 Task: Create a due date automation trigger when advanced on, 2 hours after a card is due add checklist without checklist.
Action: Mouse moved to (871, 260)
Screenshot: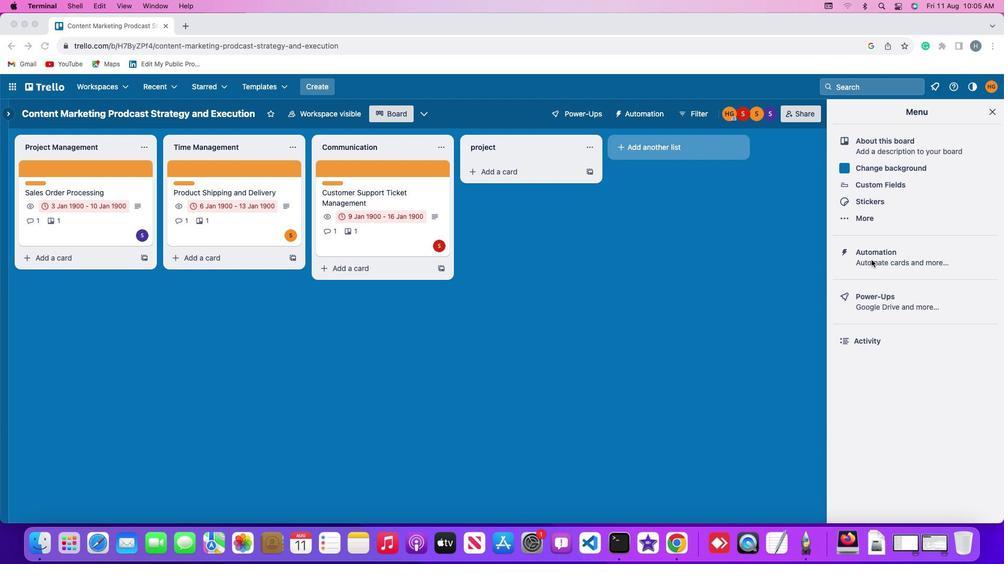 
Action: Mouse pressed left at (871, 260)
Screenshot: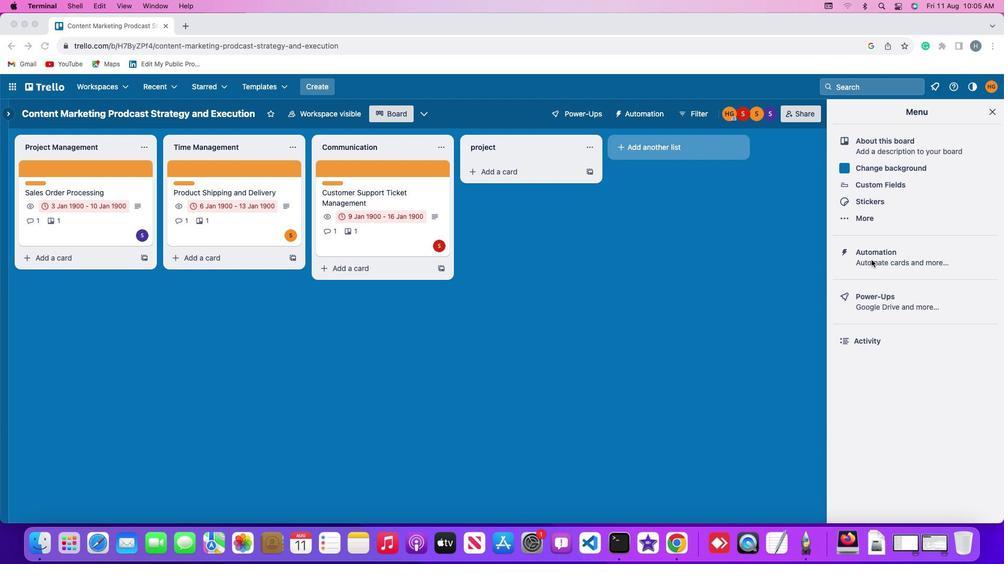 
Action: Mouse moved to (872, 259)
Screenshot: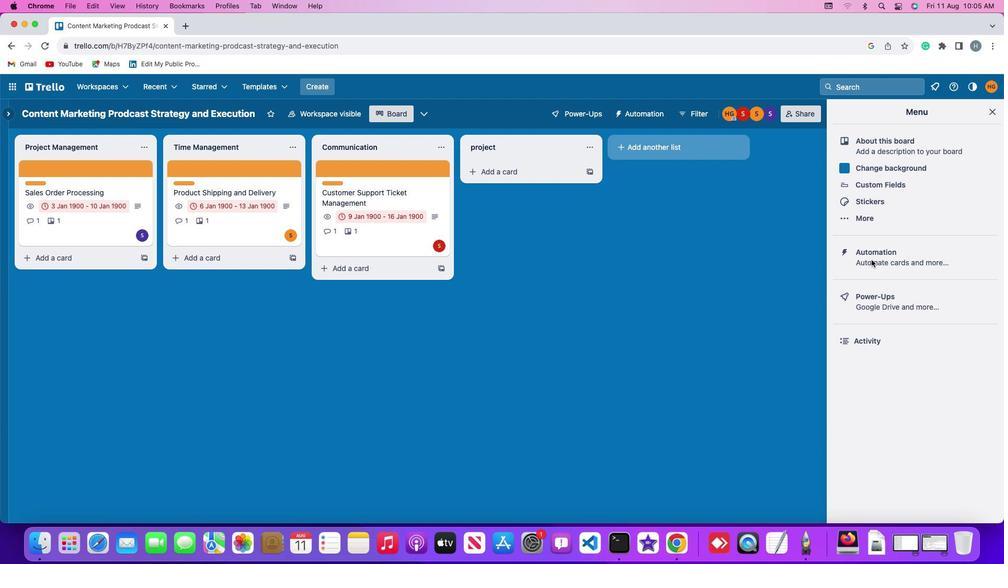 
Action: Mouse pressed left at (872, 259)
Screenshot: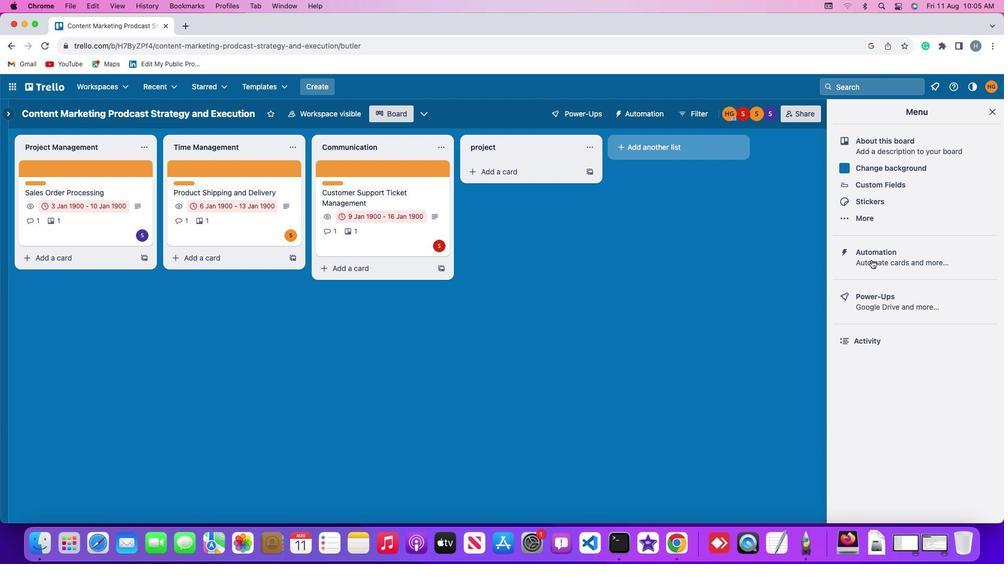
Action: Mouse moved to (68, 247)
Screenshot: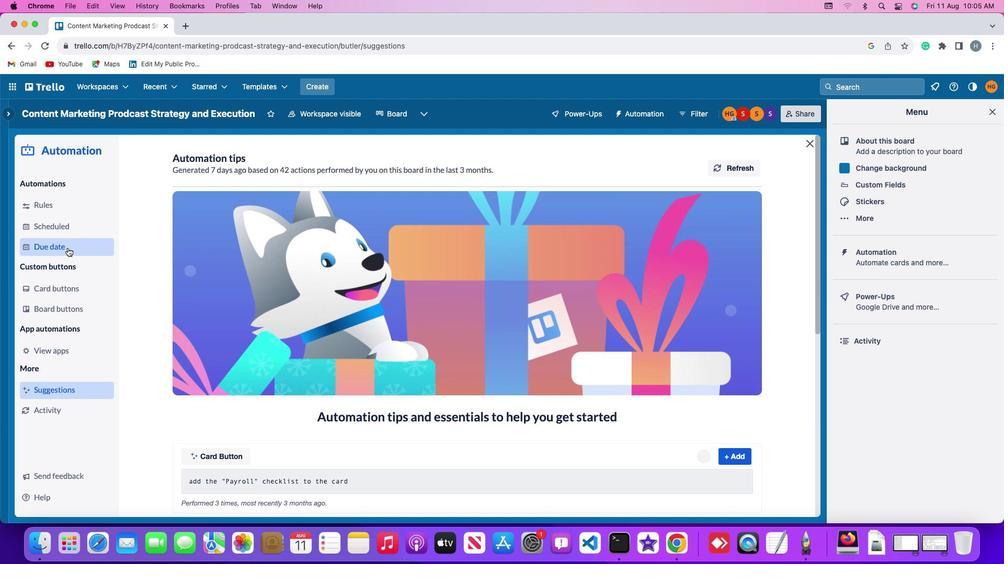 
Action: Mouse pressed left at (68, 247)
Screenshot: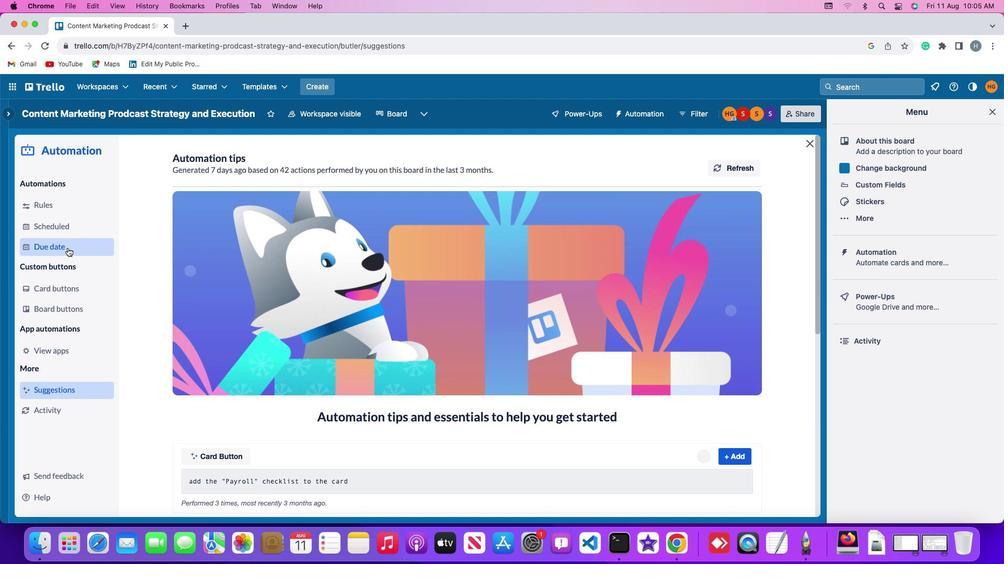 
Action: Mouse moved to (709, 160)
Screenshot: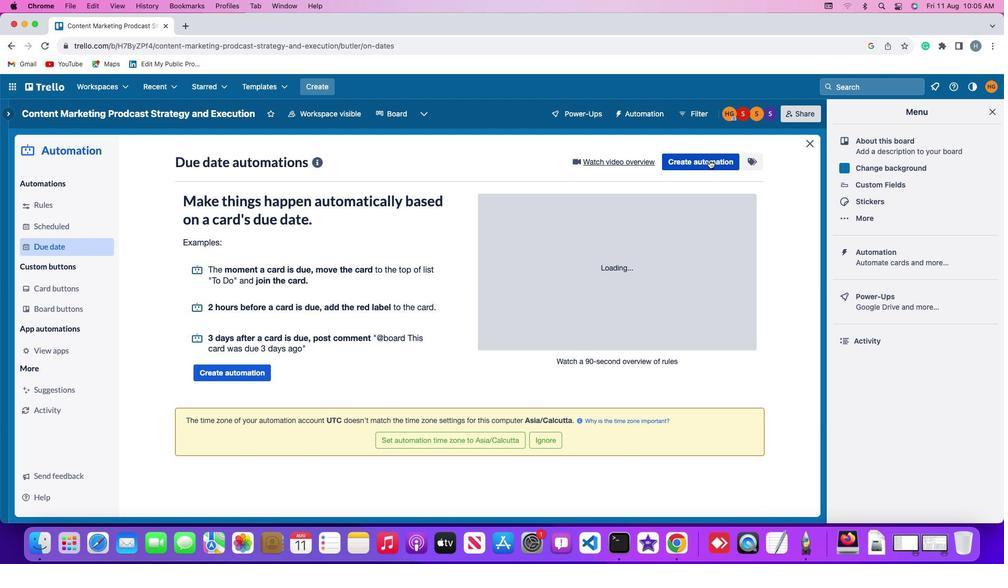 
Action: Mouse pressed left at (709, 160)
Screenshot: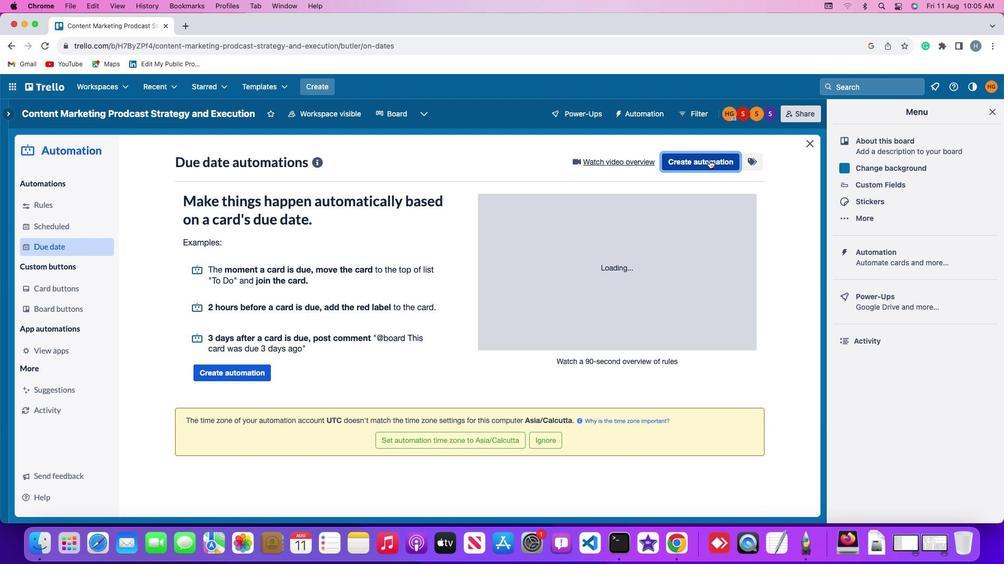 
Action: Mouse moved to (188, 262)
Screenshot: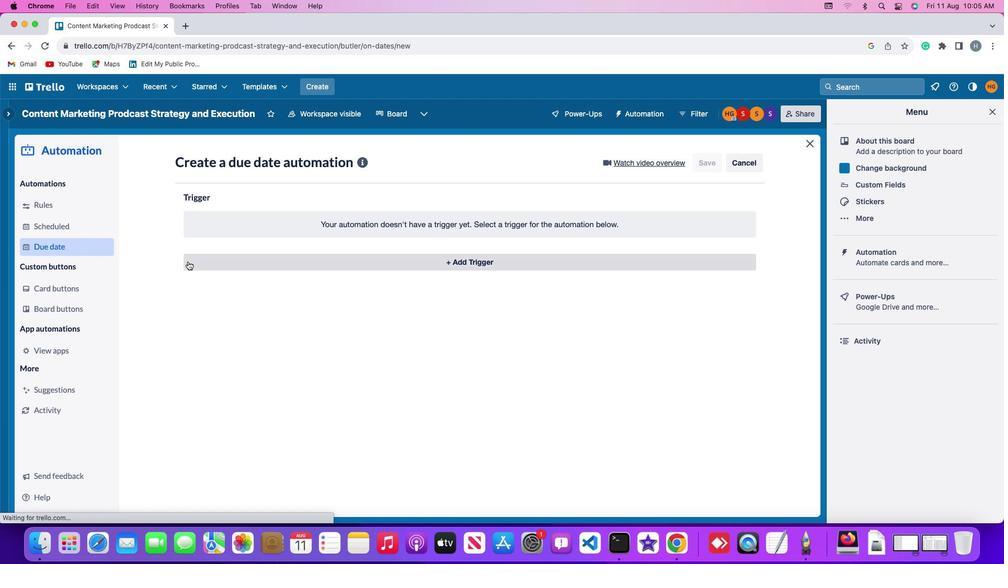
Action: Mouse pressed left at (188, 262)
Screenshot: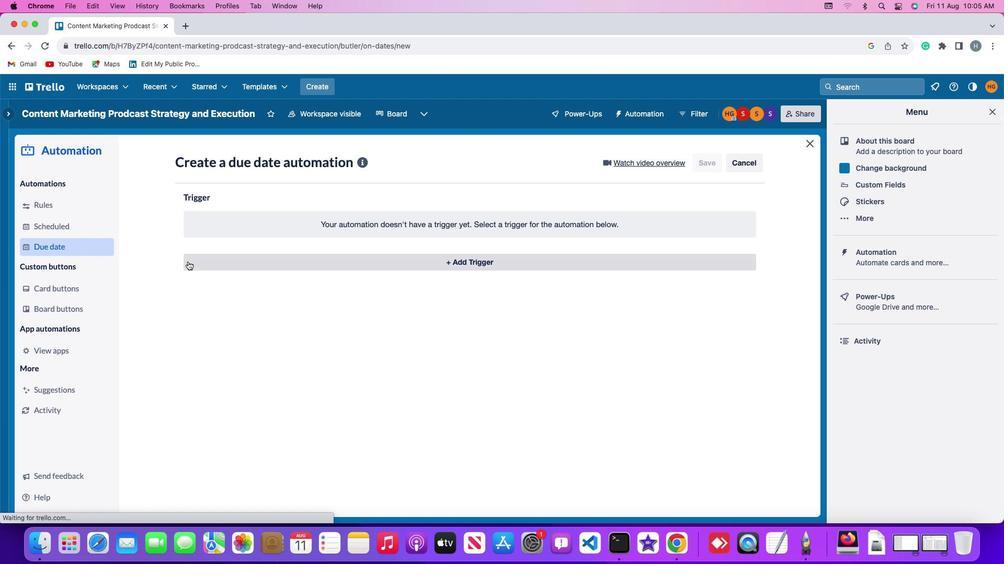 
Action: Mouse moved to (206, 421)
Screenshot: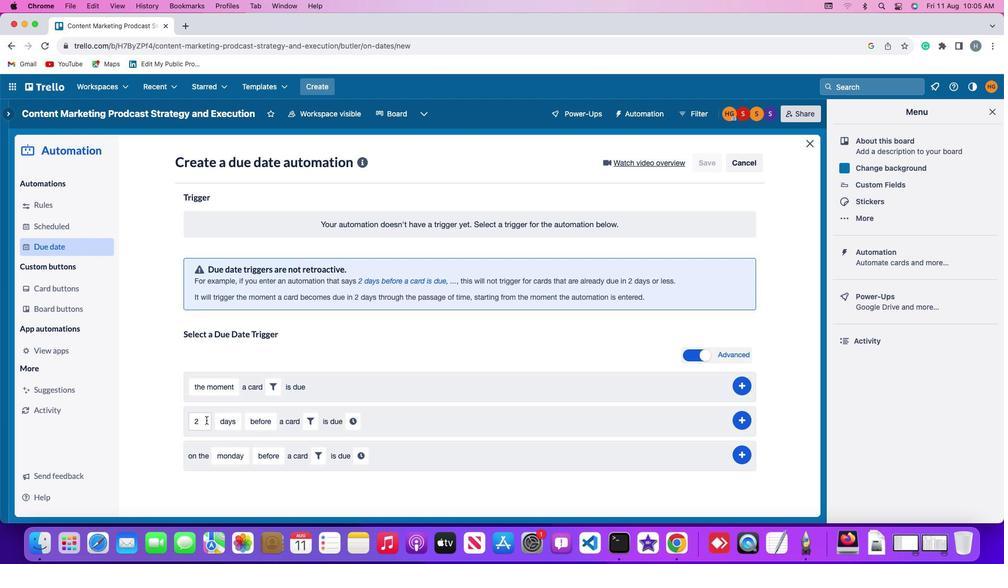 
Action: Mouse pressed left at (206, 421)
Screenshot: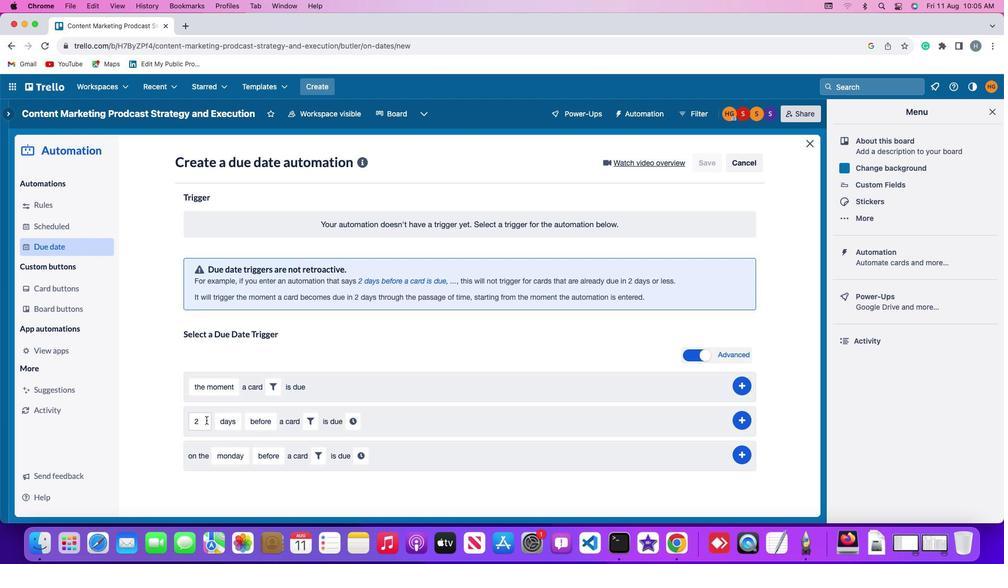 
Action: Mouse moved to (206, 419)
Screenshot: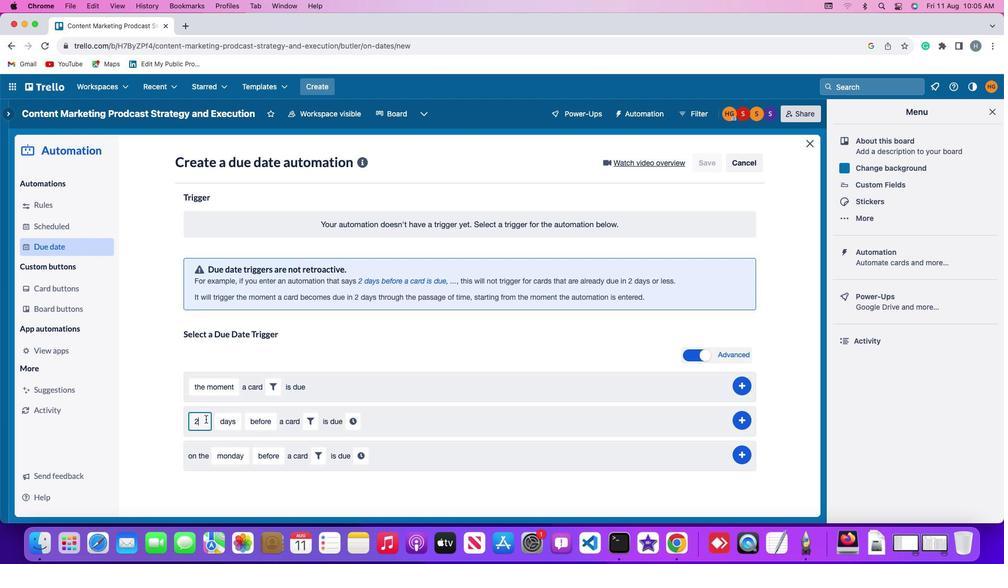 
Action: Key pressed Key.backspace'2'
Screenshot: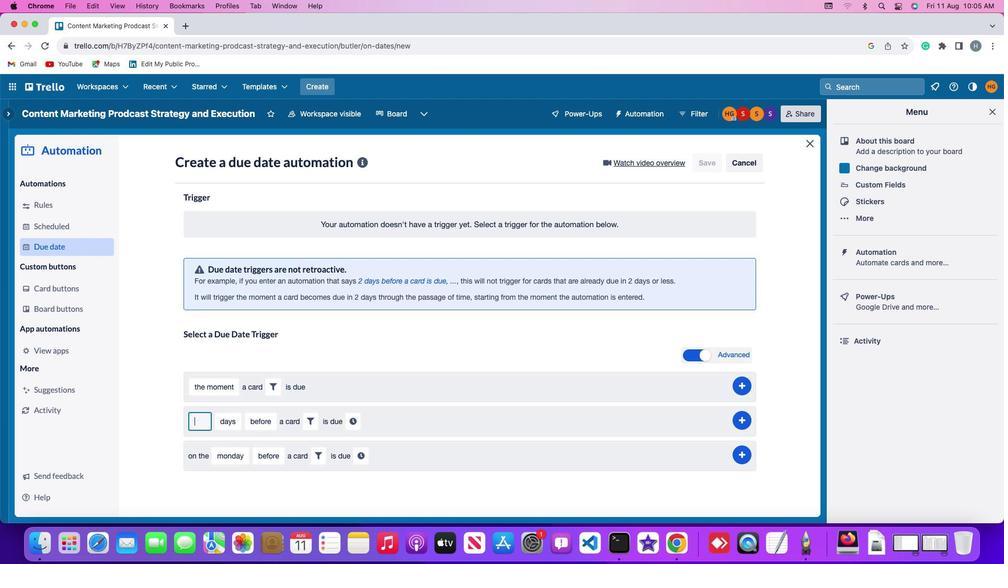 
Action: Mouse moved to (231, 422)
Screenshot: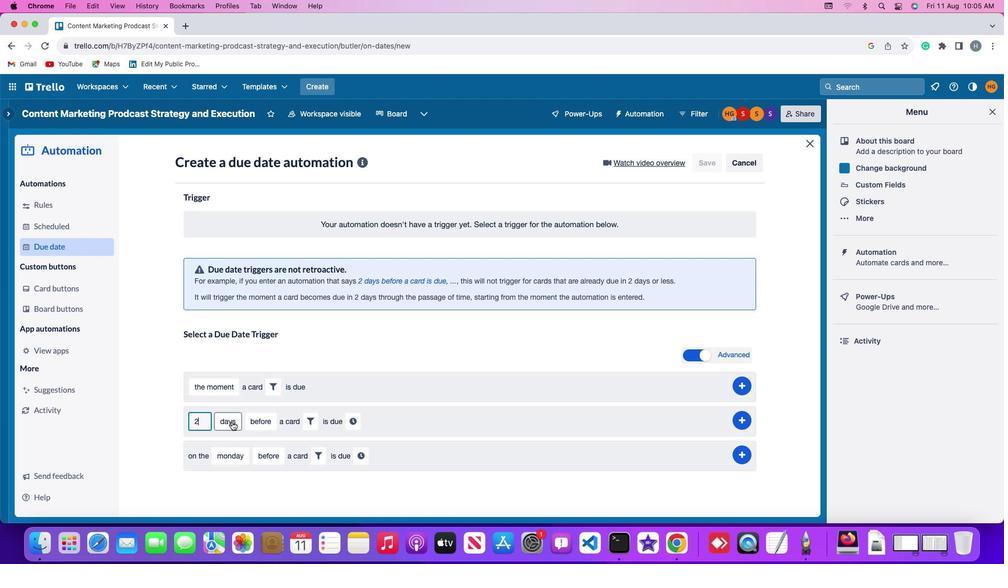 
Action: Mouse pressed left at (231, 422)
Screenshot: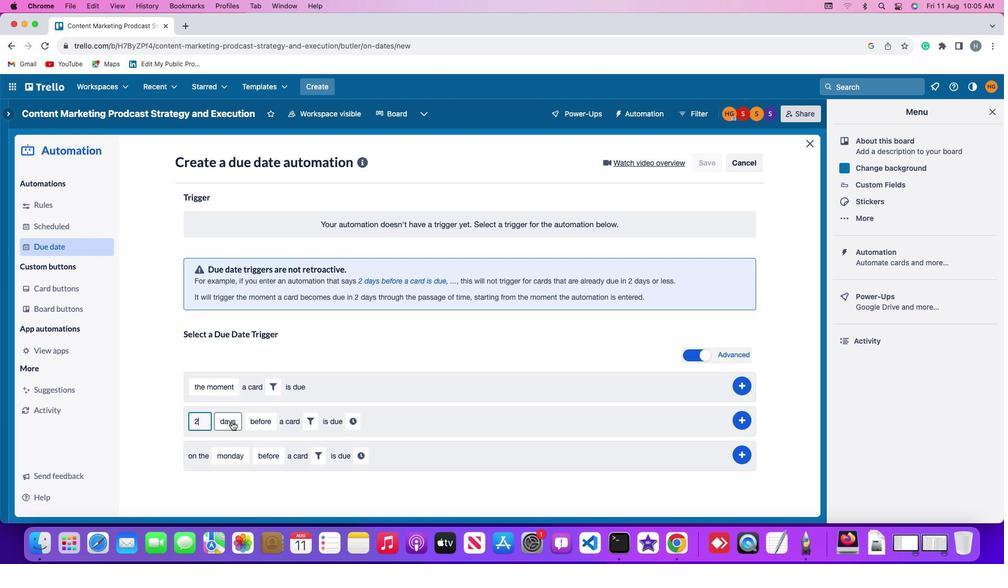 
Action: Mouse moved to (230, 485)
Screenshot: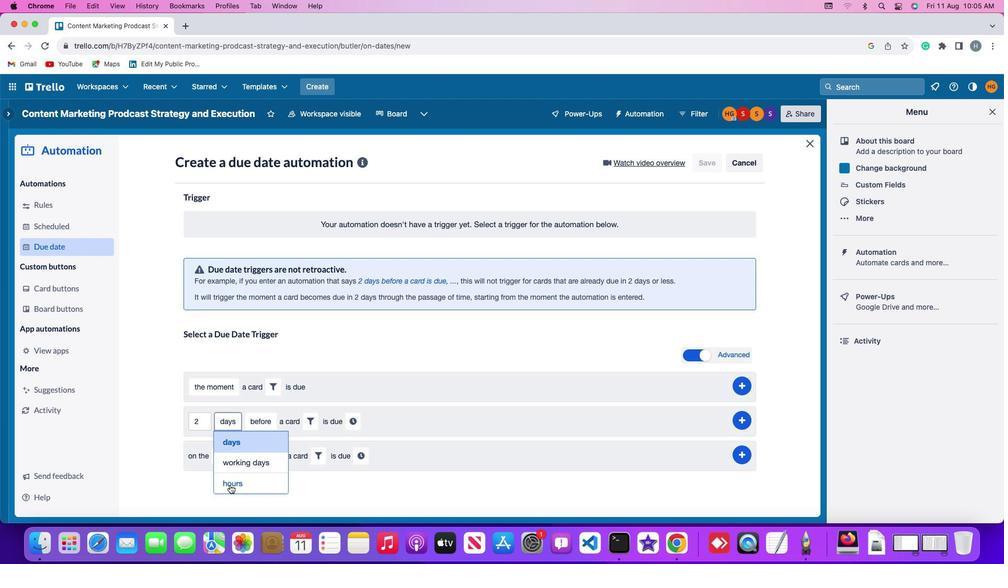 
Action: Mouse pressed left at (230, 485)
Screenshot: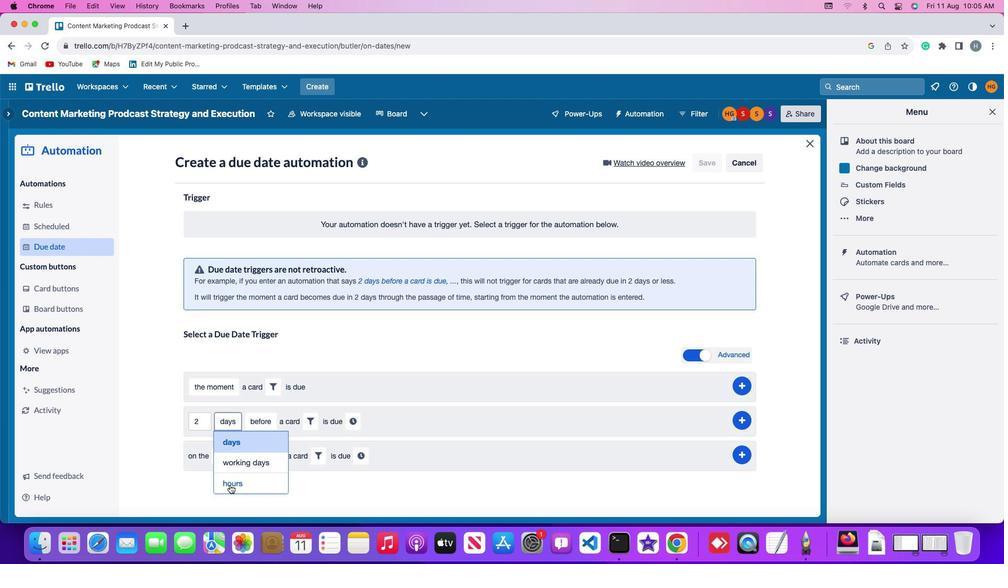 
Action: Mouse moved to (262, 412)
Screenshot: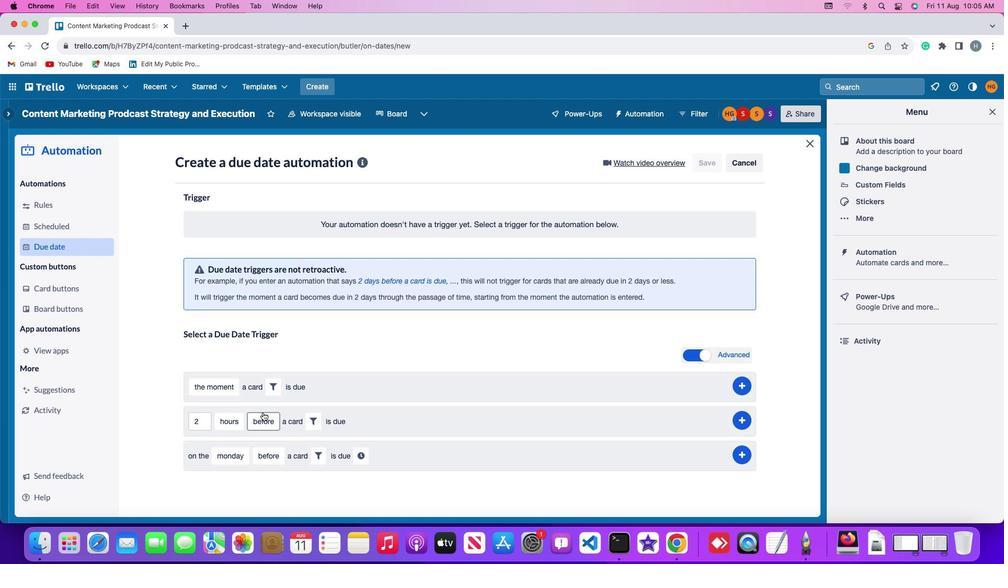 
Action: Mouse pressed left at (262, 412)
Screenshot: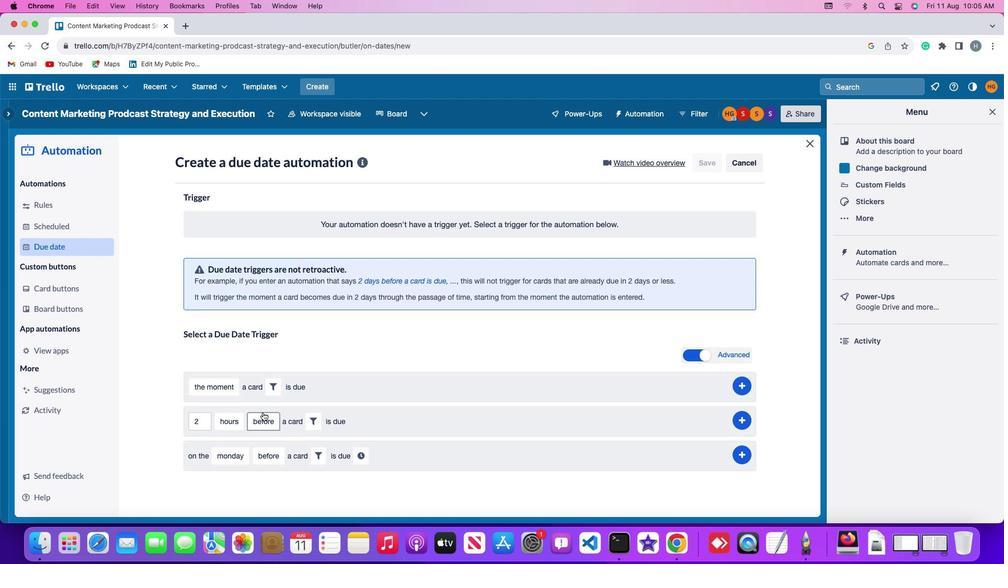 
Action: Mouse moved to (263, 463)
Screenshot: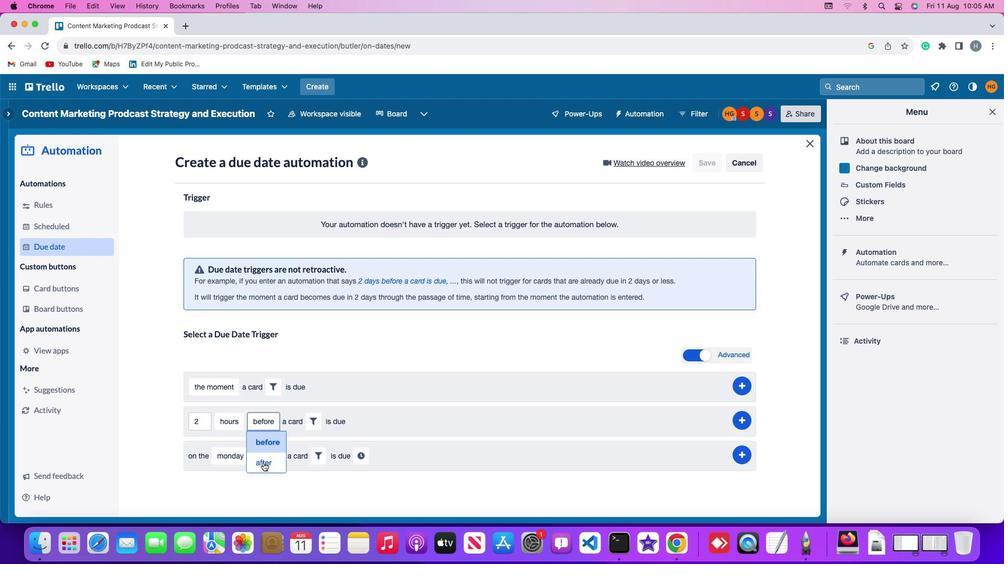
Action: Mouse pressed left at (263, 463)
Screenshot: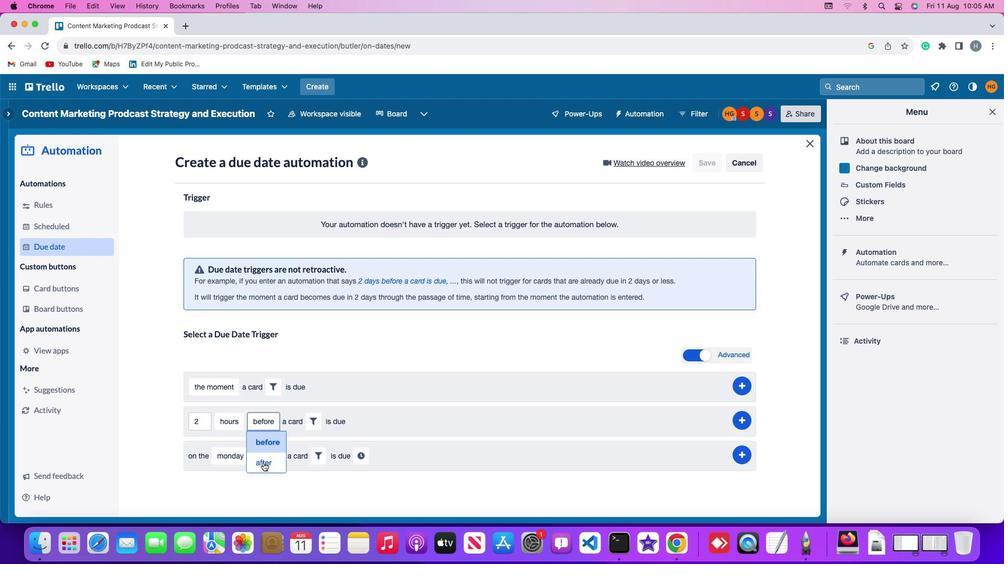
Action: Mouse moved to (307, 422)
Screenshot: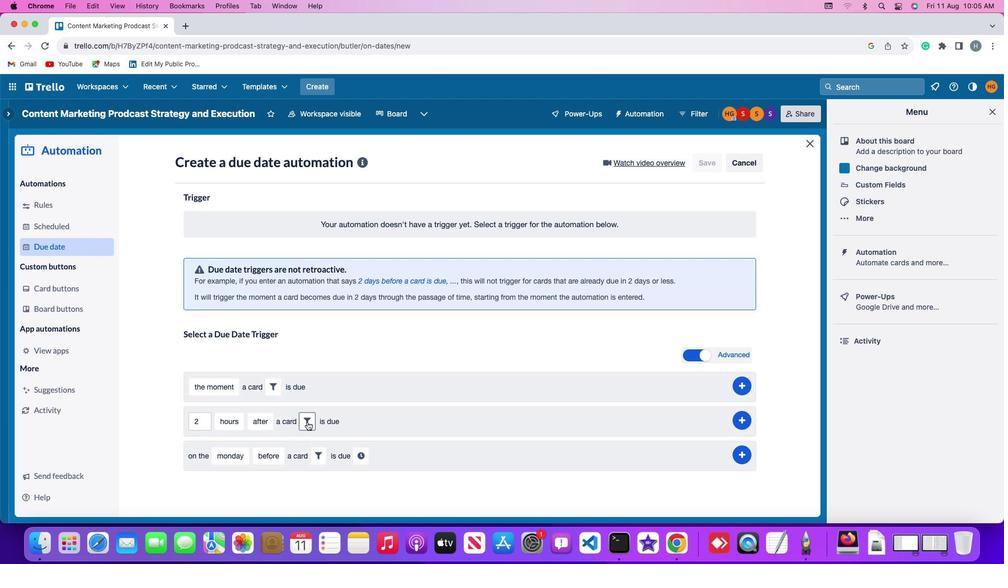 
Action: Mouse pressed left at (307, 422)
Screenshot: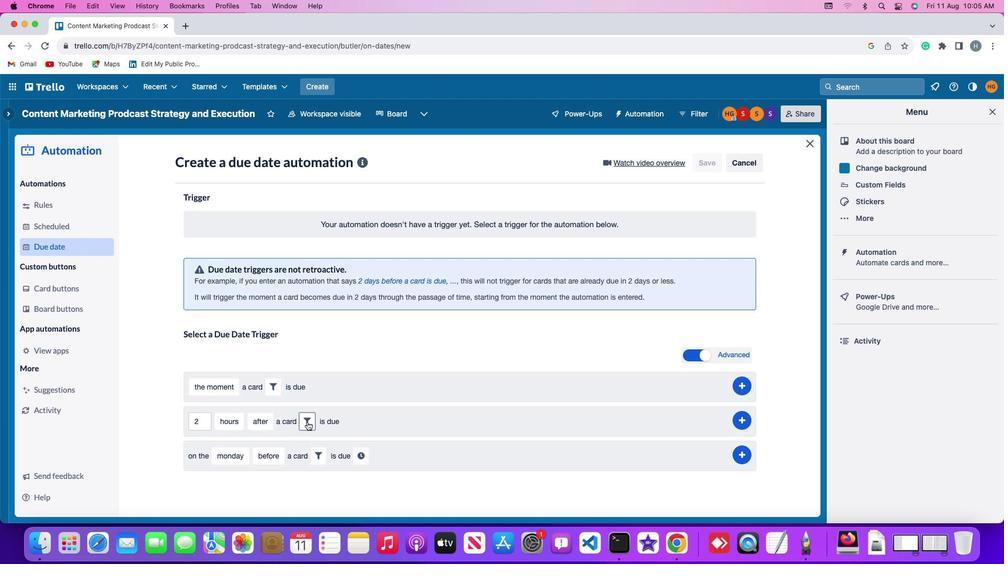 
Action: Mouse moved to (402, 451)
Screenshot: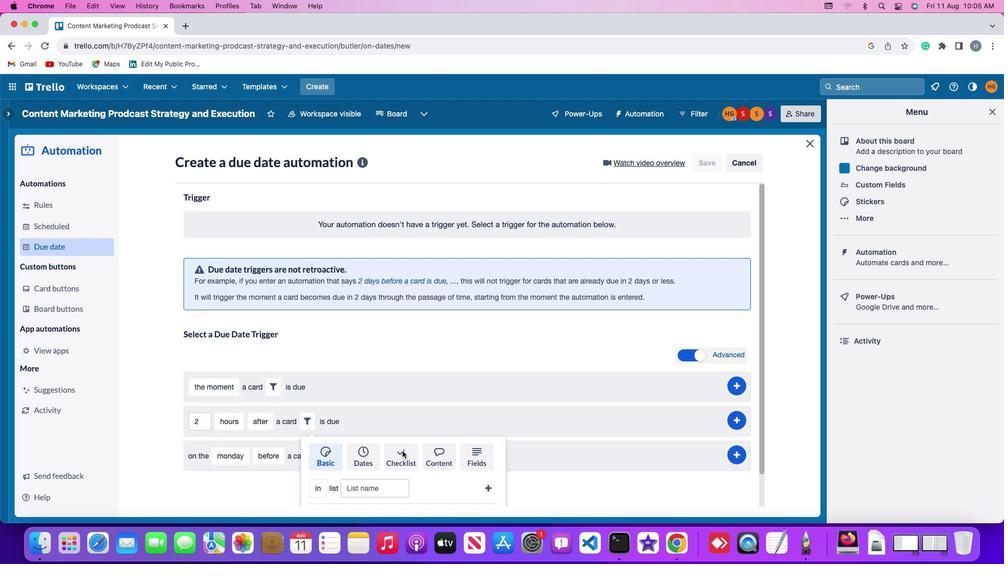 
Action: Mouse pressed left at (402, 451)
Screenshot: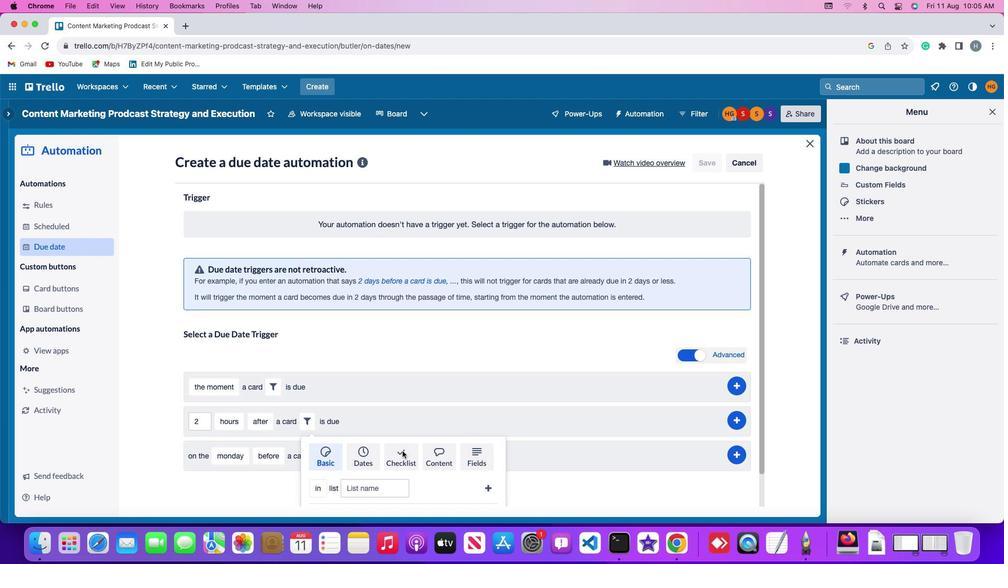 
Action: Mouse moved to (341, 486)
Screenshot: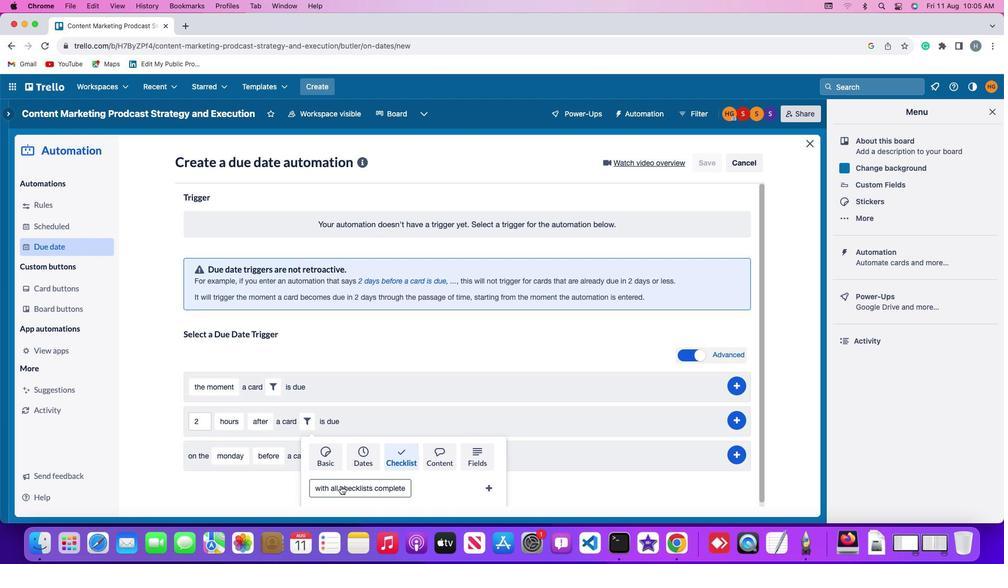 
Action: Mouse pressed left at (341, 486)
Screenshot: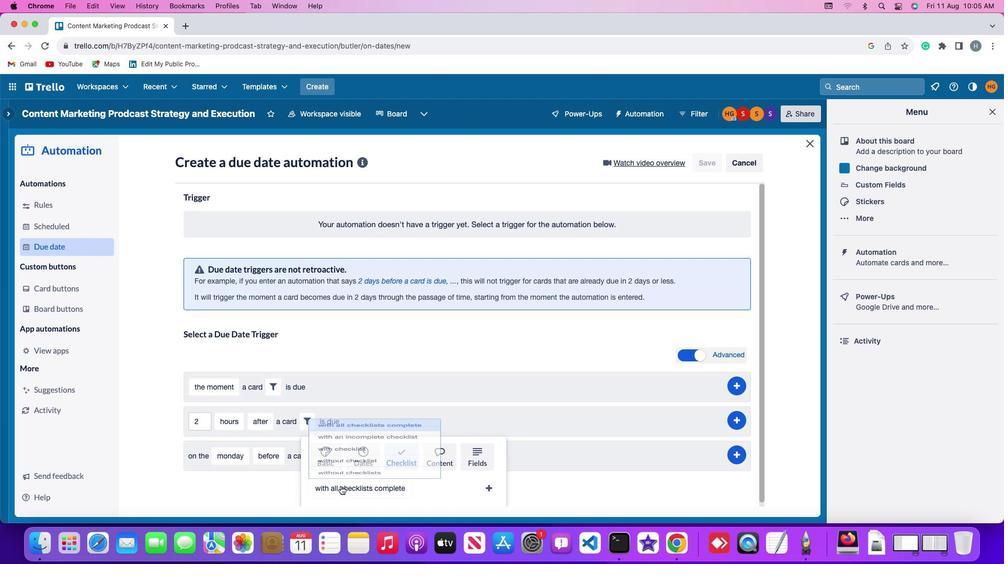 
Action: Mouse moved to (341, 469)
Screenshot: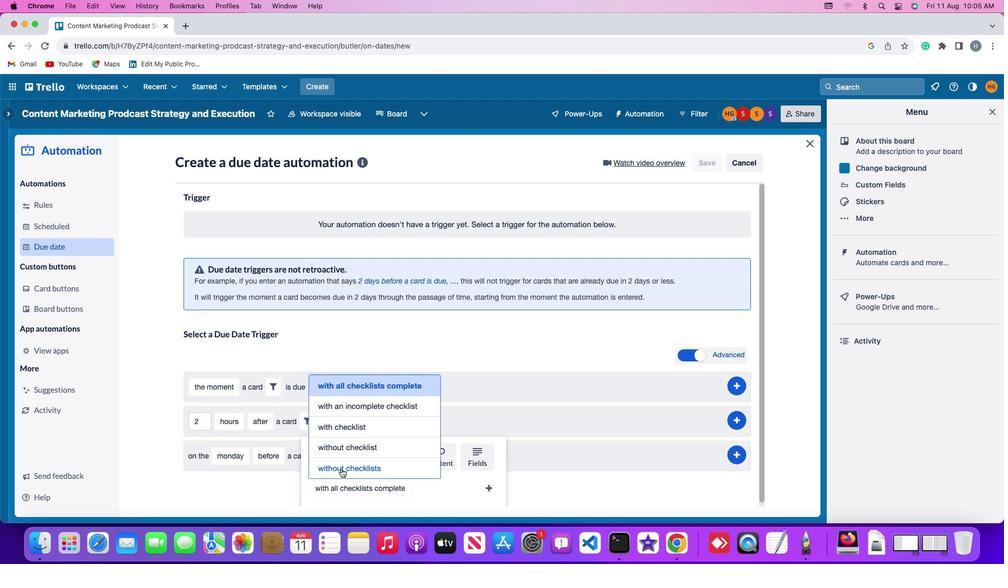 
Action: Mouse pressed left at (341, 469)
Screenshot: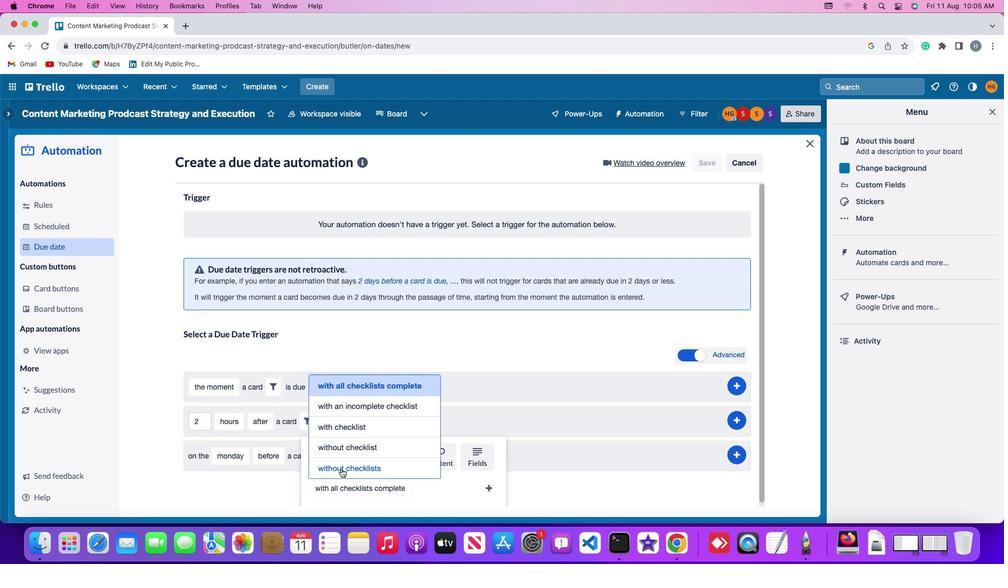 
Action: Mouse moved to (492, 488)
Screenshot: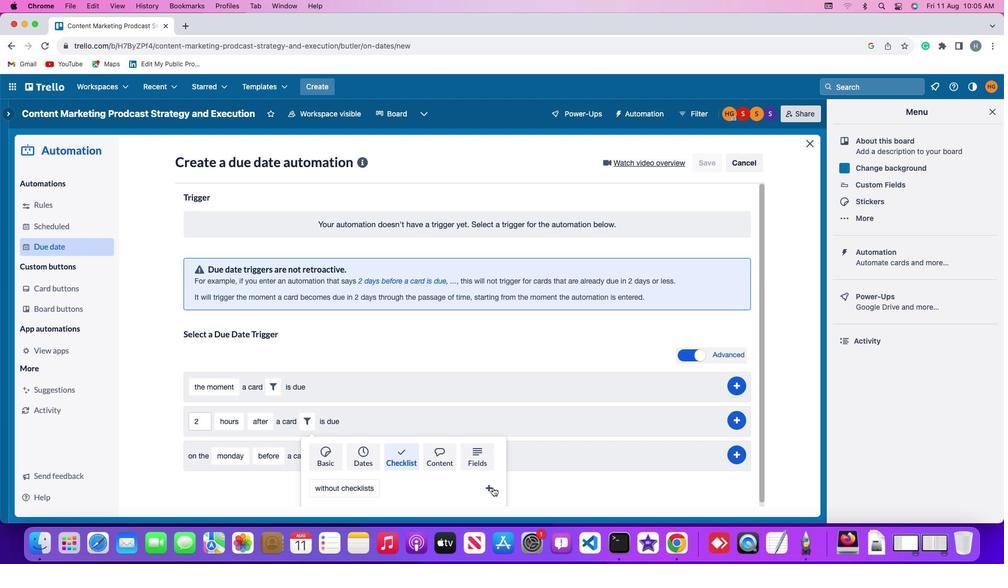 
Action: Mouse pressed left at (492, 488)
Screenshot: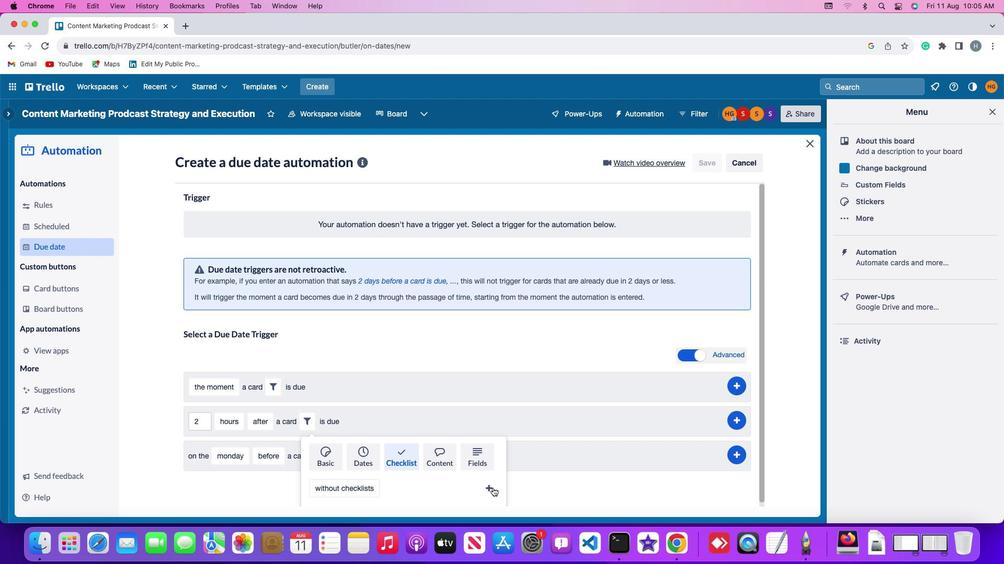 
Action: Mouse moved to (741, 417)
Screenshot: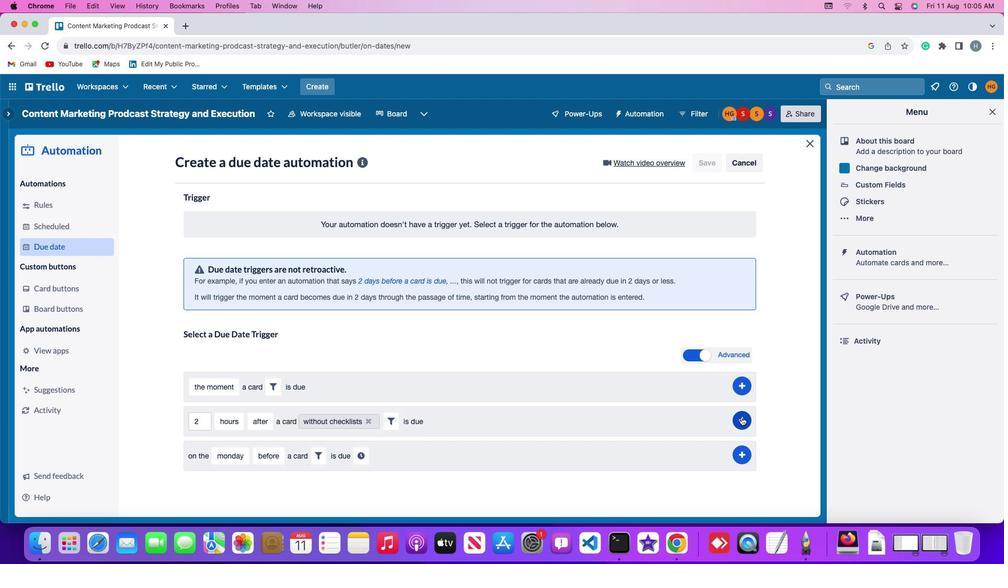 
Action: Mouse pressed left at (741, 417)
Screenshot: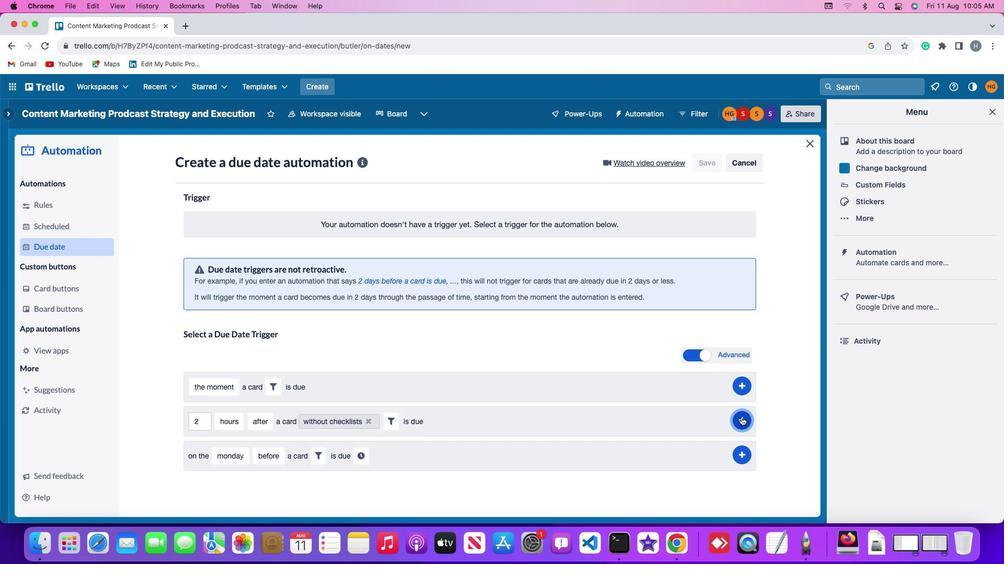 
Action: Mouse moved to (789, 339)
Screenshot: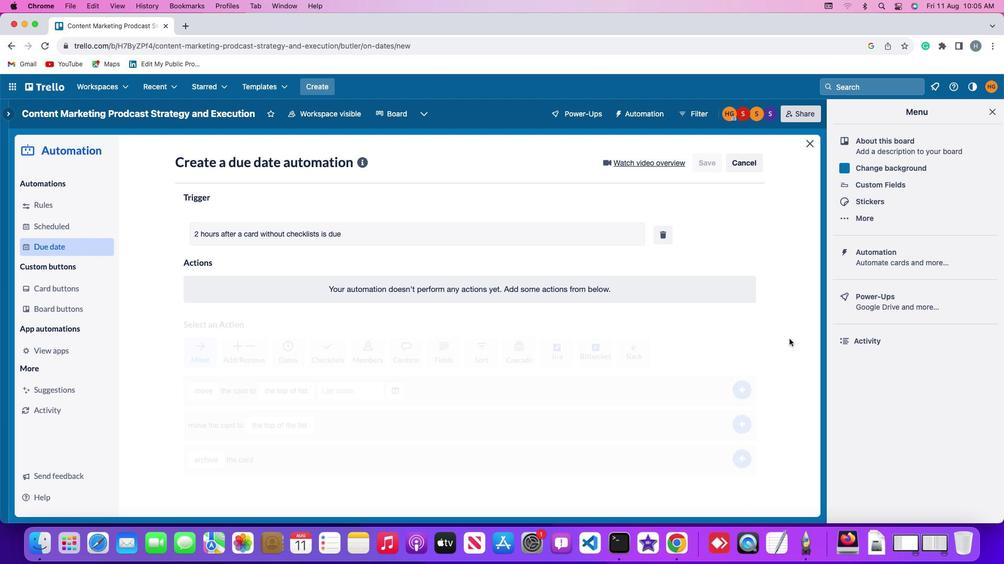 
